 Task: Create Card Card0042 in Board Board0041 in Workspace Development1 in Trello
Action: Mouse moved to (515, 85)
Screenshot: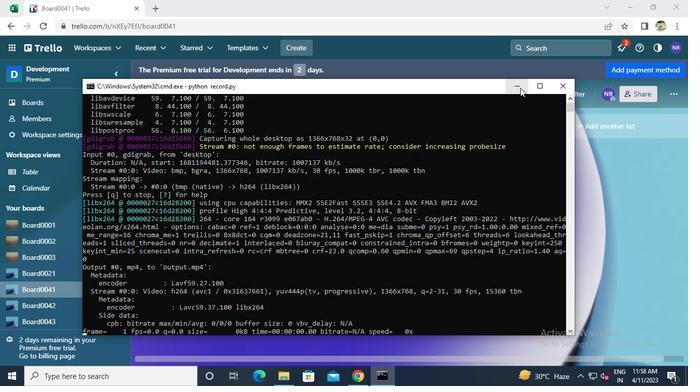 
Action: Mouse pressed left at (515, 85)
Screenshot: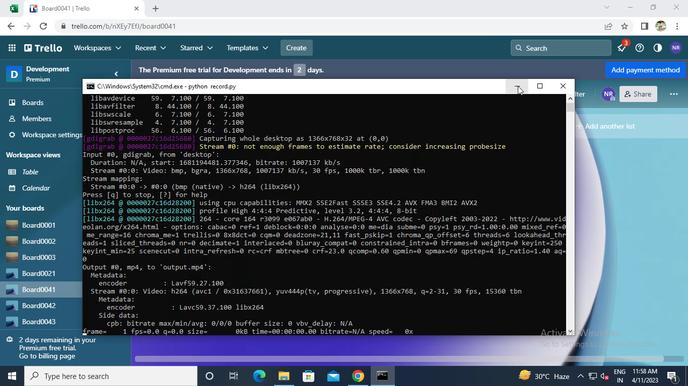 
Action: Mouse moved to (160, 168)
Screenshot: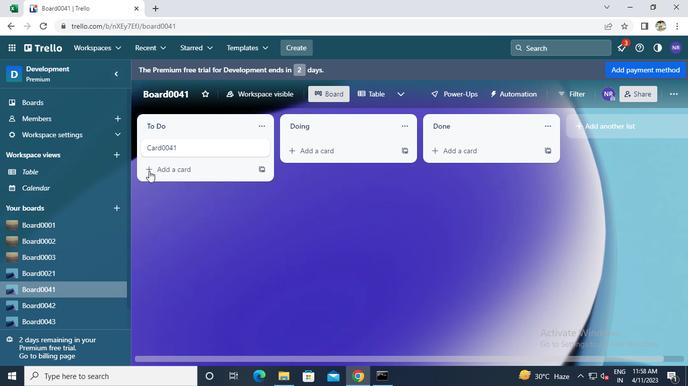 
Action: Mouse pressed left at (160, 168)
Screenshot: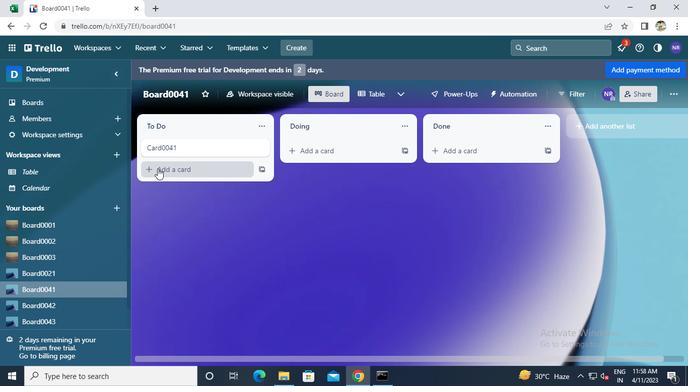 
Action: Keyboard Key.caps_lock
Screenshot: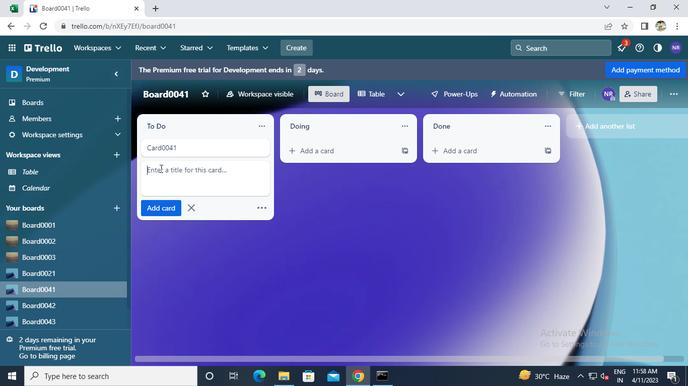 
Action: Keyboard c
Screenshot: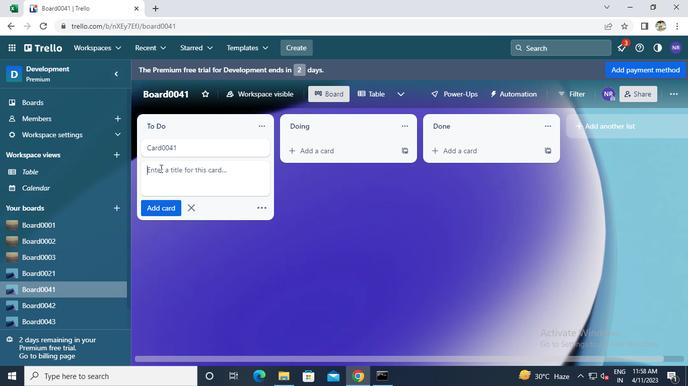 
Action: Keyboard Key.caps_lock
Screenshot: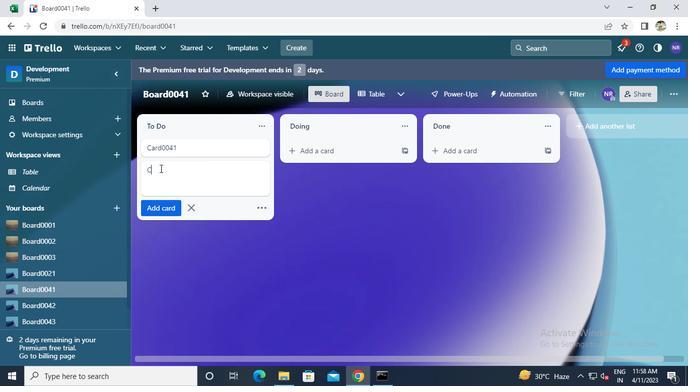 
Action: Keyboard a
Screenshot: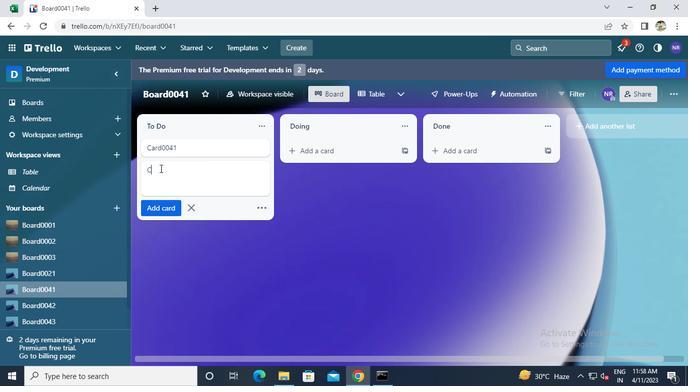 
Action: Keyboard r
Screenshot: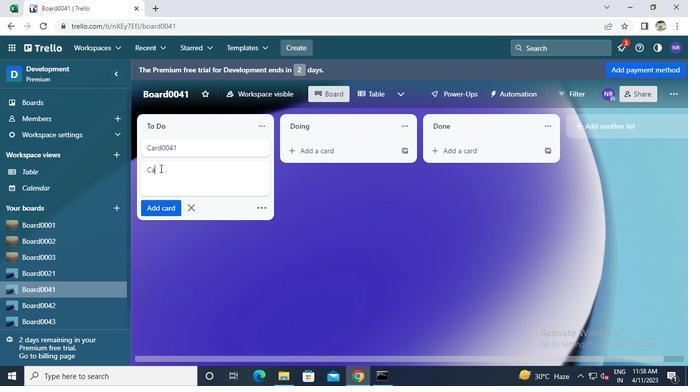 
Action: Keyboard d
Screenshot: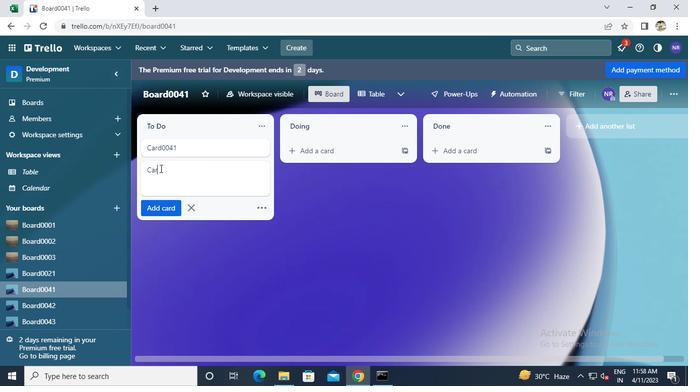 
Action: Keyboard o
Screenshot: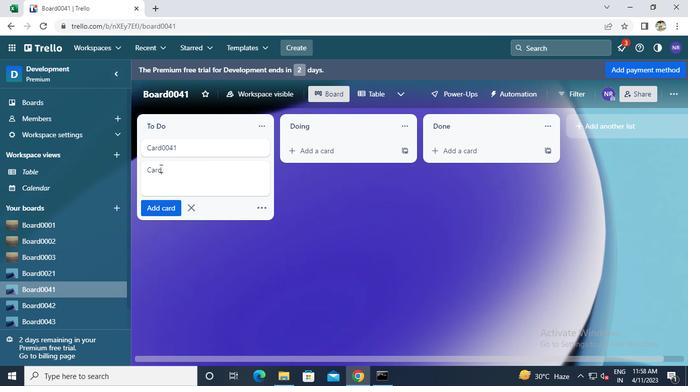 
Action: Keyboard Key.backspace
Screenshot: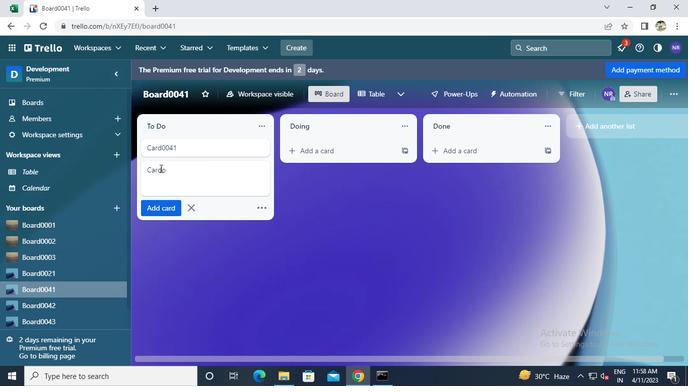 
Action: Keyboard 0
Screenshot: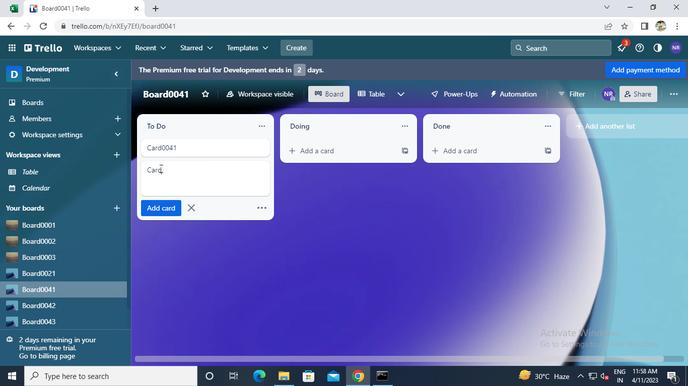 
Action: Keyboard 0
Screenshot: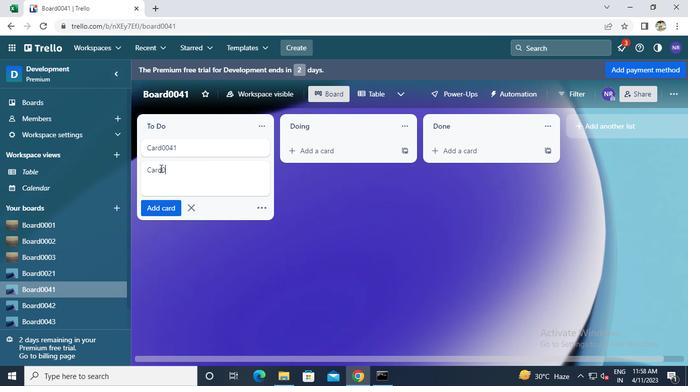 
Action: Keyboard 4
Screenshot: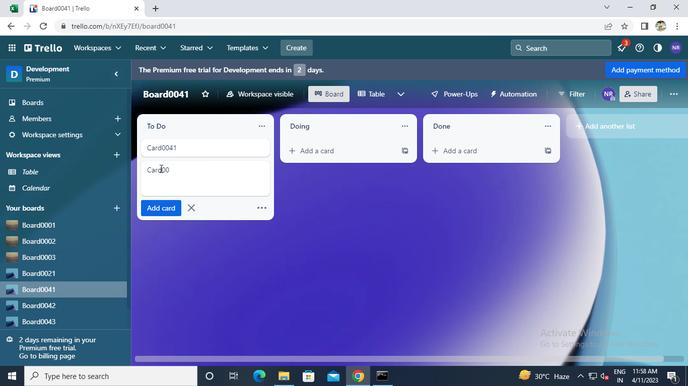 
Action: Keyboard 2
Screenshot: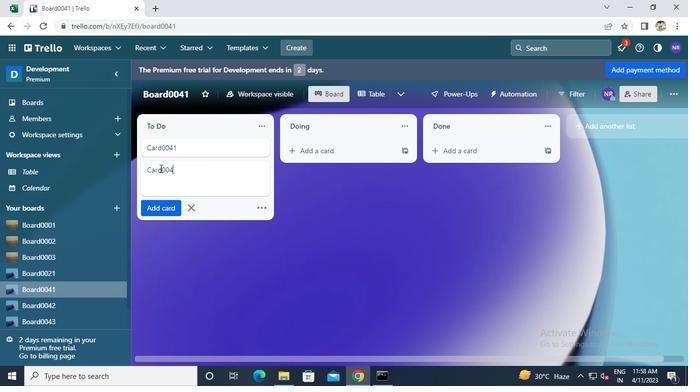 
Action: Mouse moved to (160, 209)
Screenshot: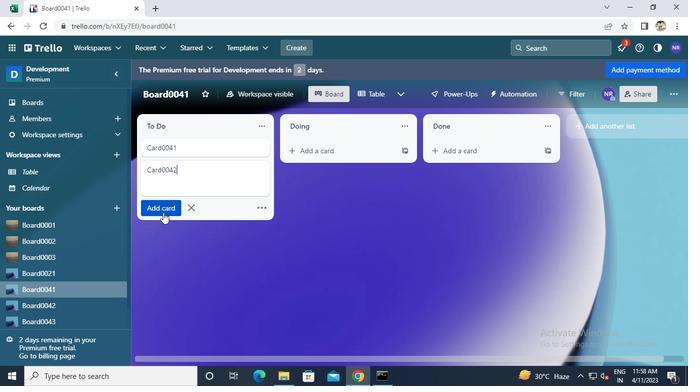 
Action: Mouse pressed left at (160, 209)
Screenshot: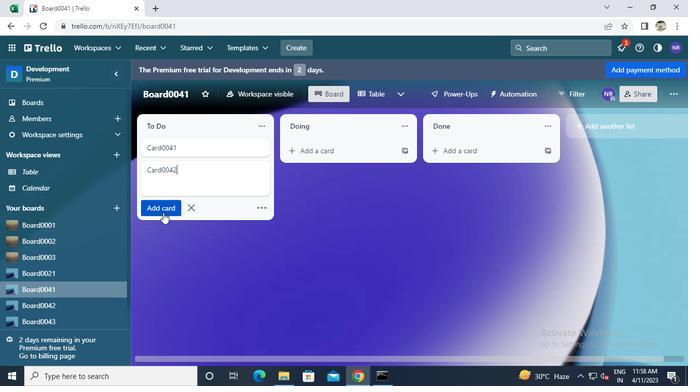 
Action: Mouse moved to (378, 376)
Screenshot: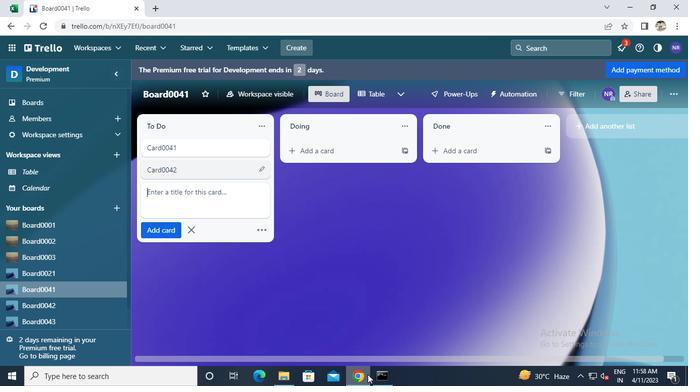 
Action: Mouse pressed left at (378, 376)
Screenshot: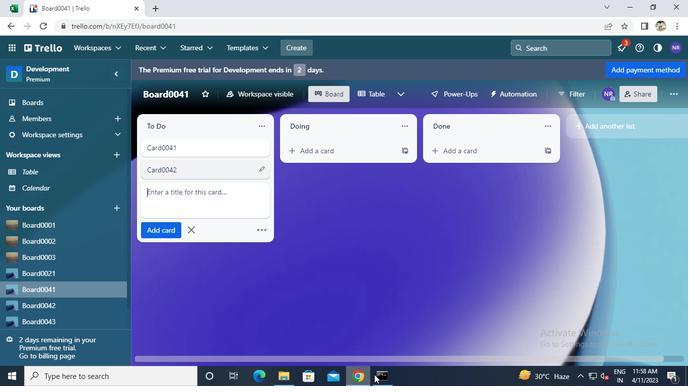 
Action: Mouse moved to (564, 86)
Screenshot: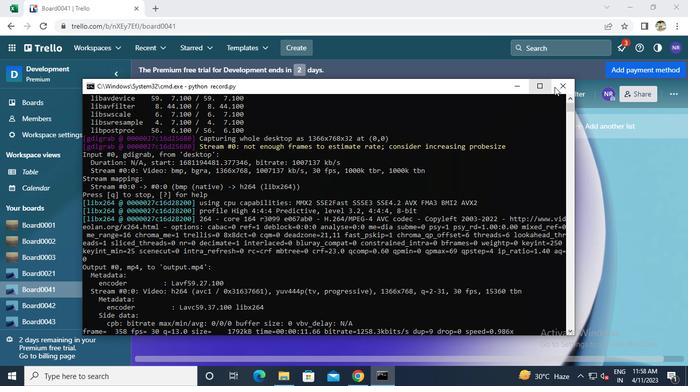 
Action: Mouse pressed left at (564, 86)
Screenshot: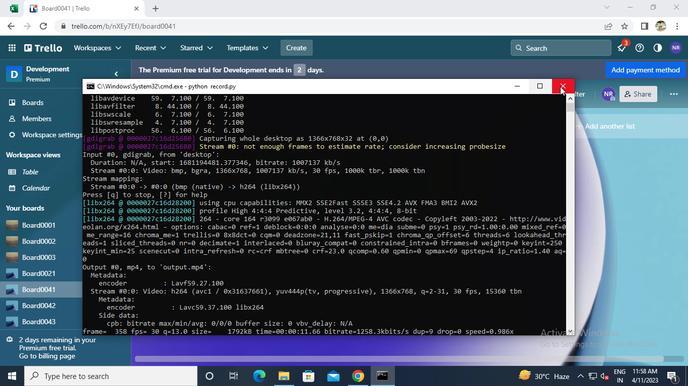 
